 Task: Make in the project ZirconTech an epic 'Release Management Implementation'.
Action: Mouse moved to (112, 222)
Screenshot: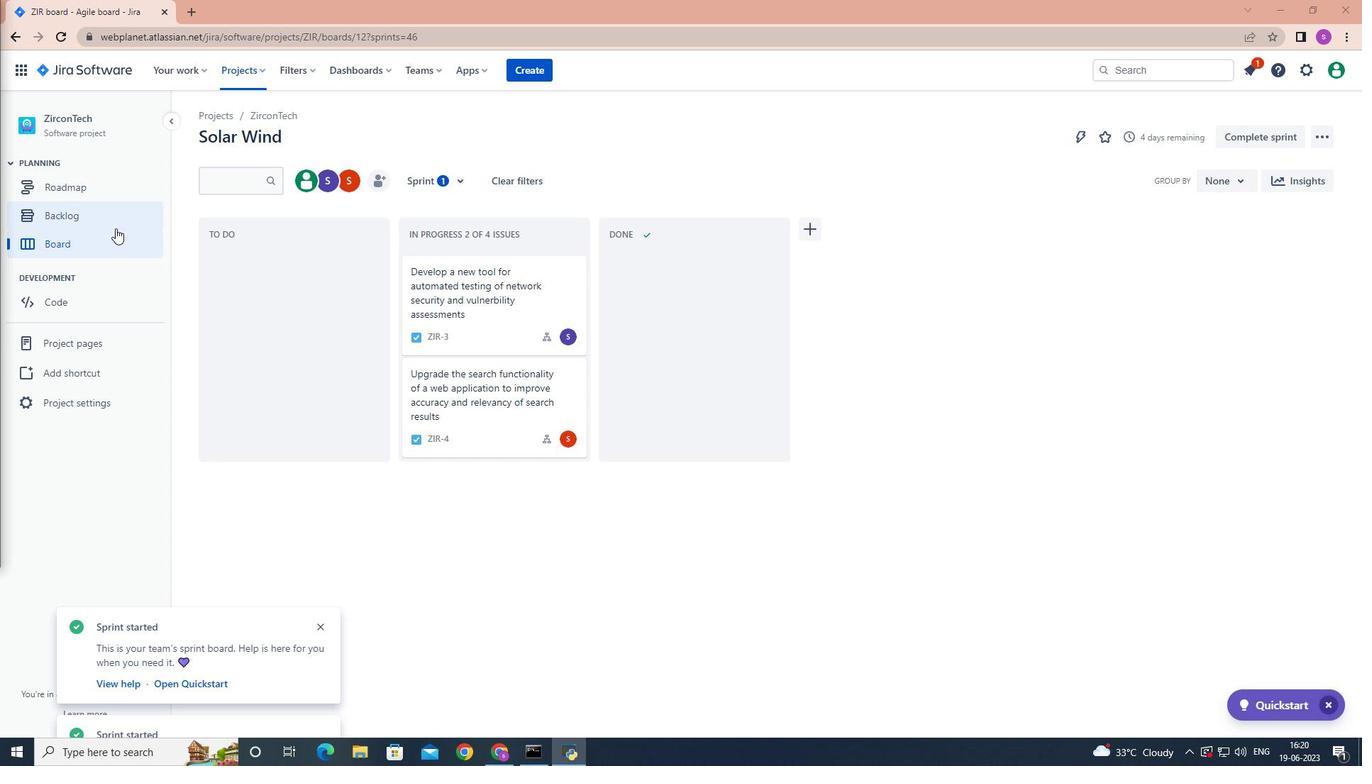 
Action: Mouse pressed left at (112, 222)
Screenshot: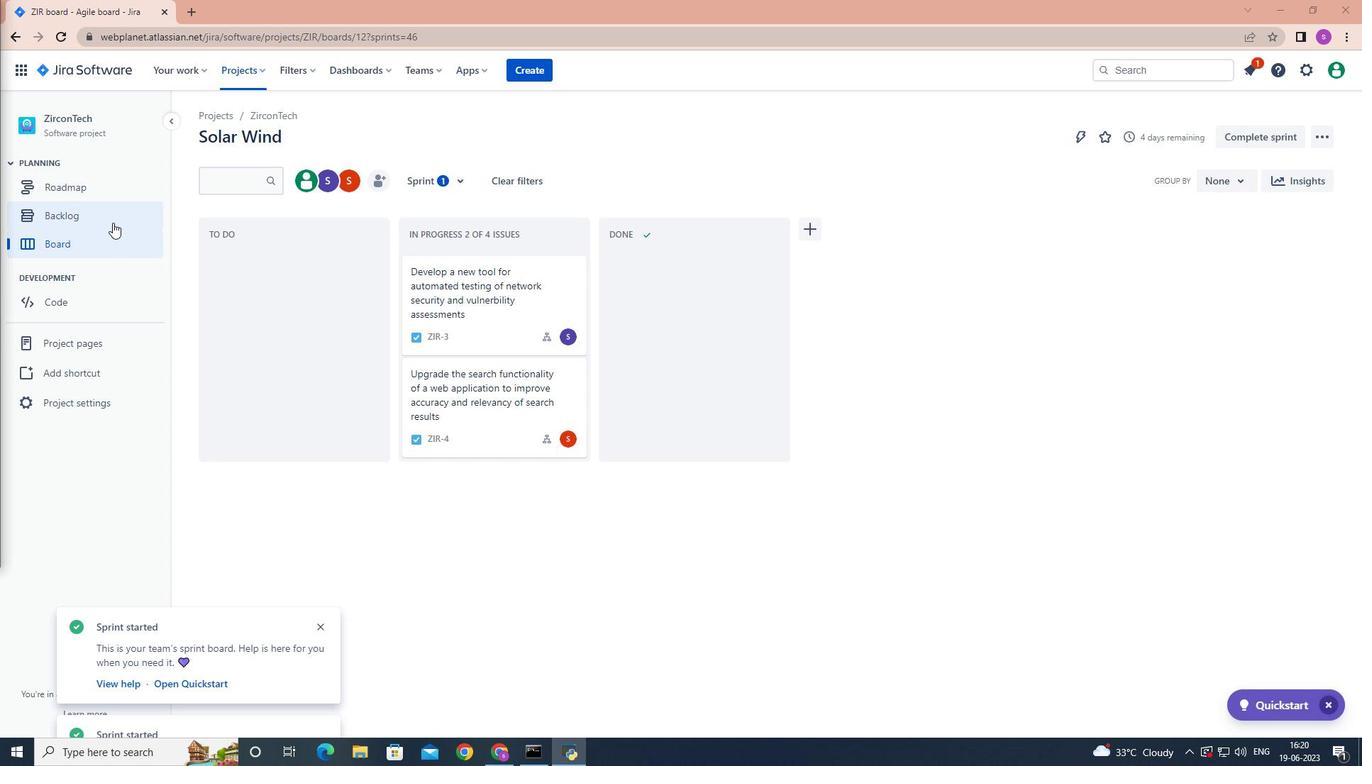 
Action: Mouse moved to (432, 176)
Screenshot: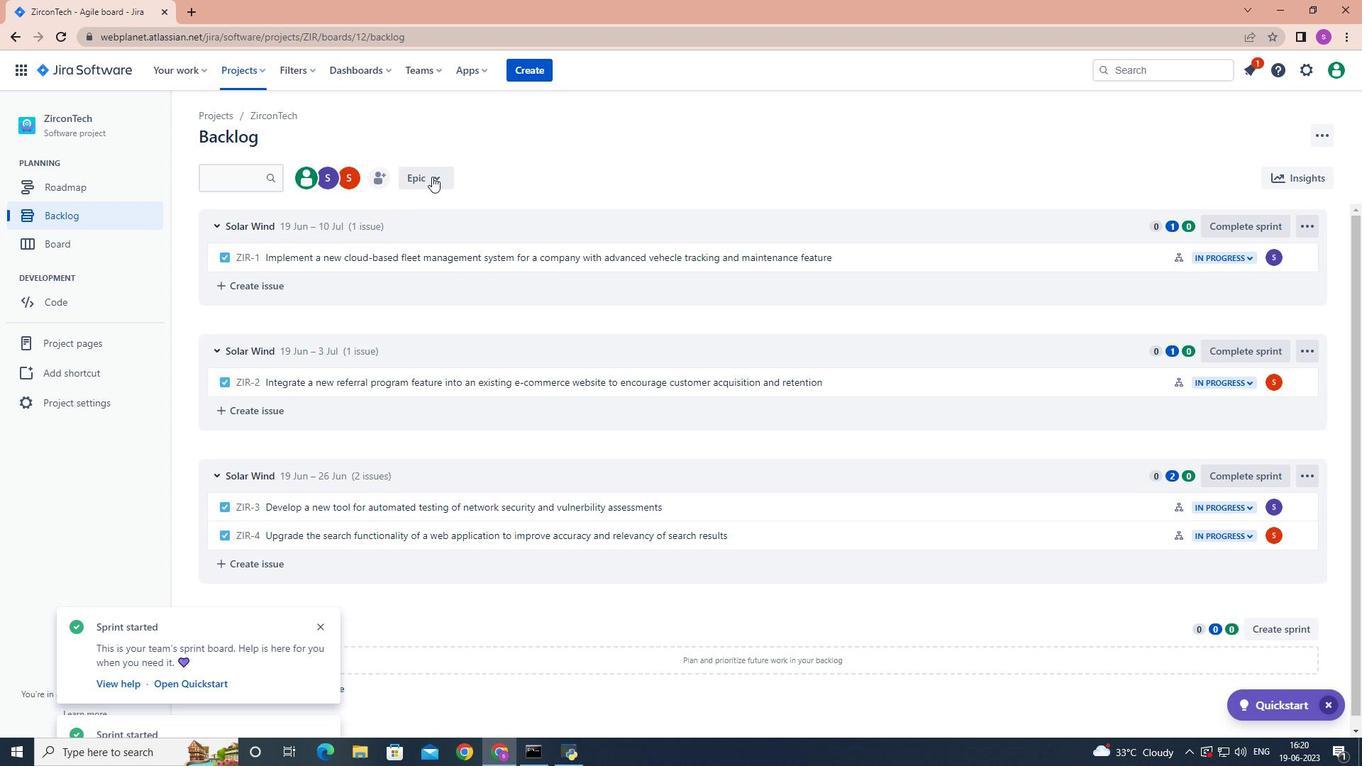 
Action: Mouse pressed left at (432, 176)
Screenshot: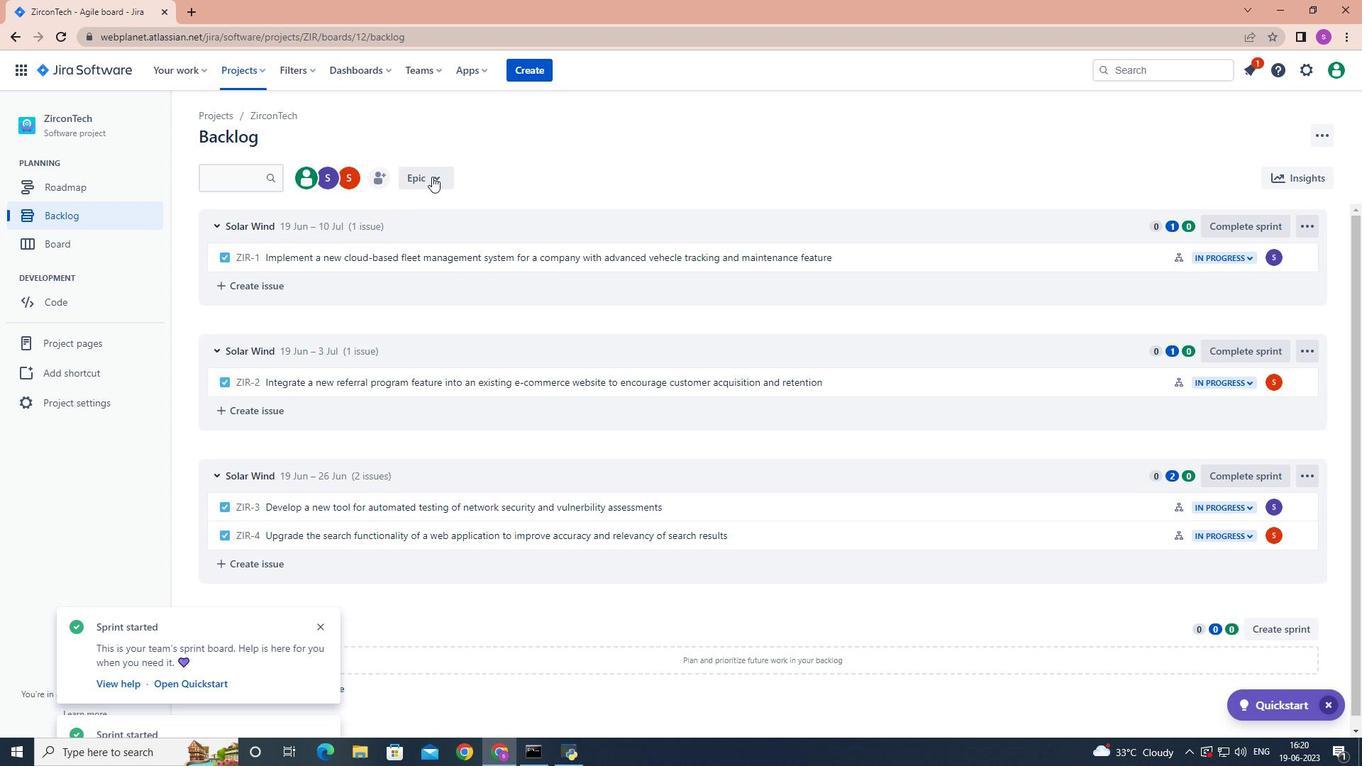 
Action: Mouse moved to (425, 263)
Screenshot: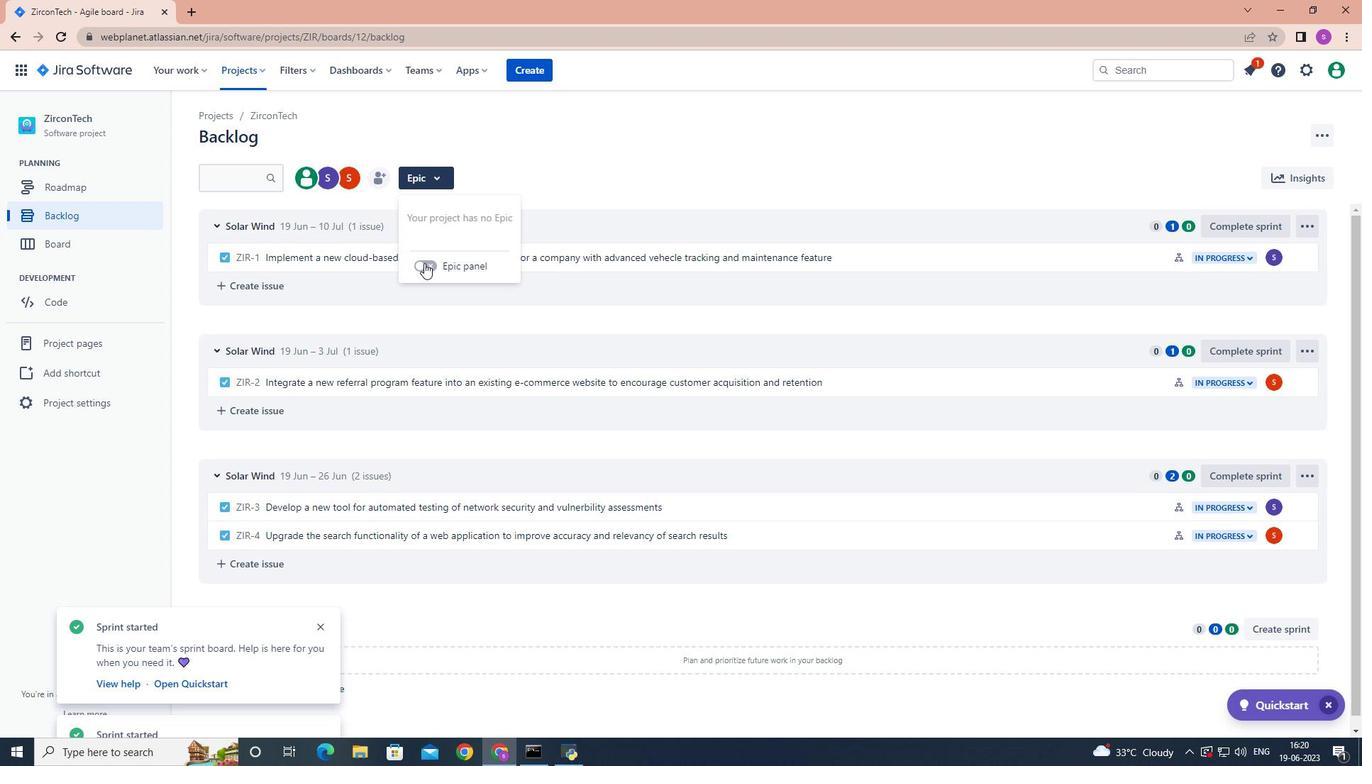 
Action: Mouse pressed left at (425, 263)
Screenshot: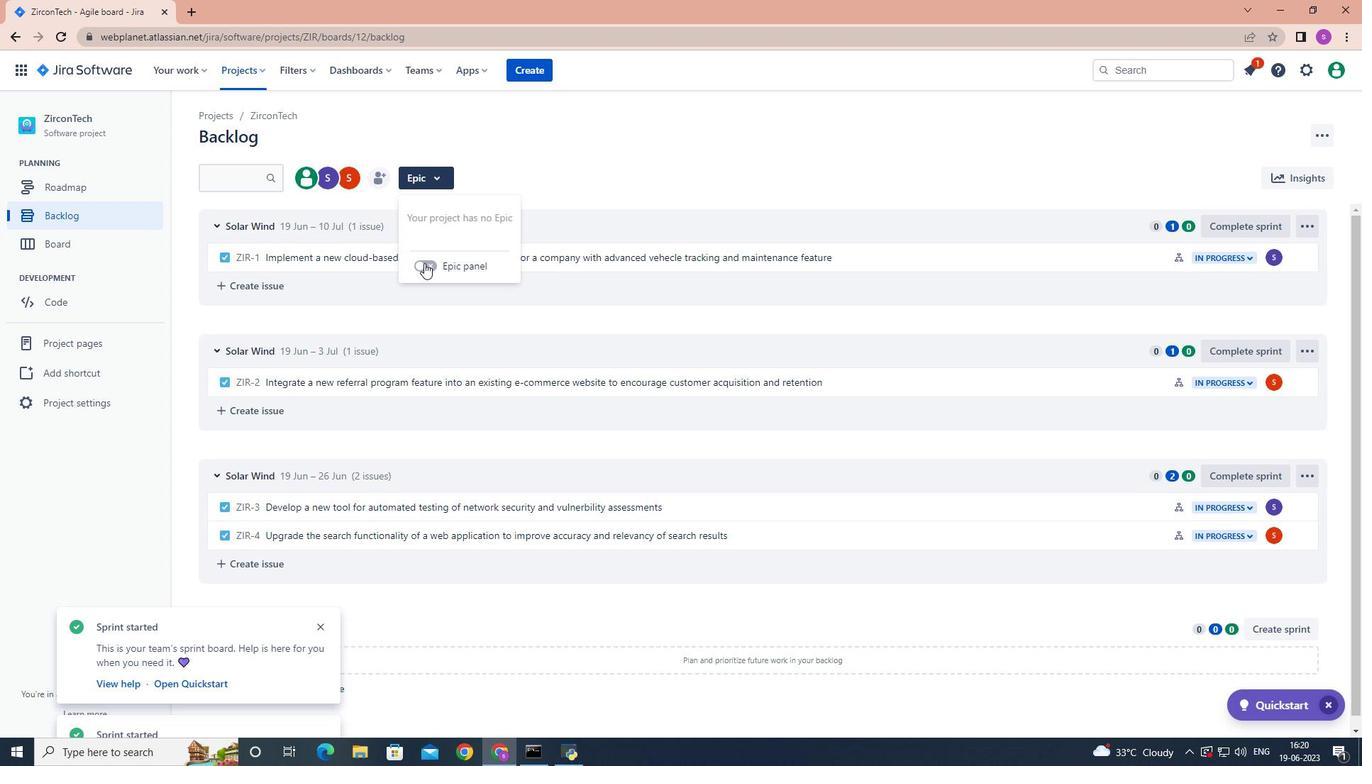 
Action: Mouse moved to (324, 489)
Screenshot: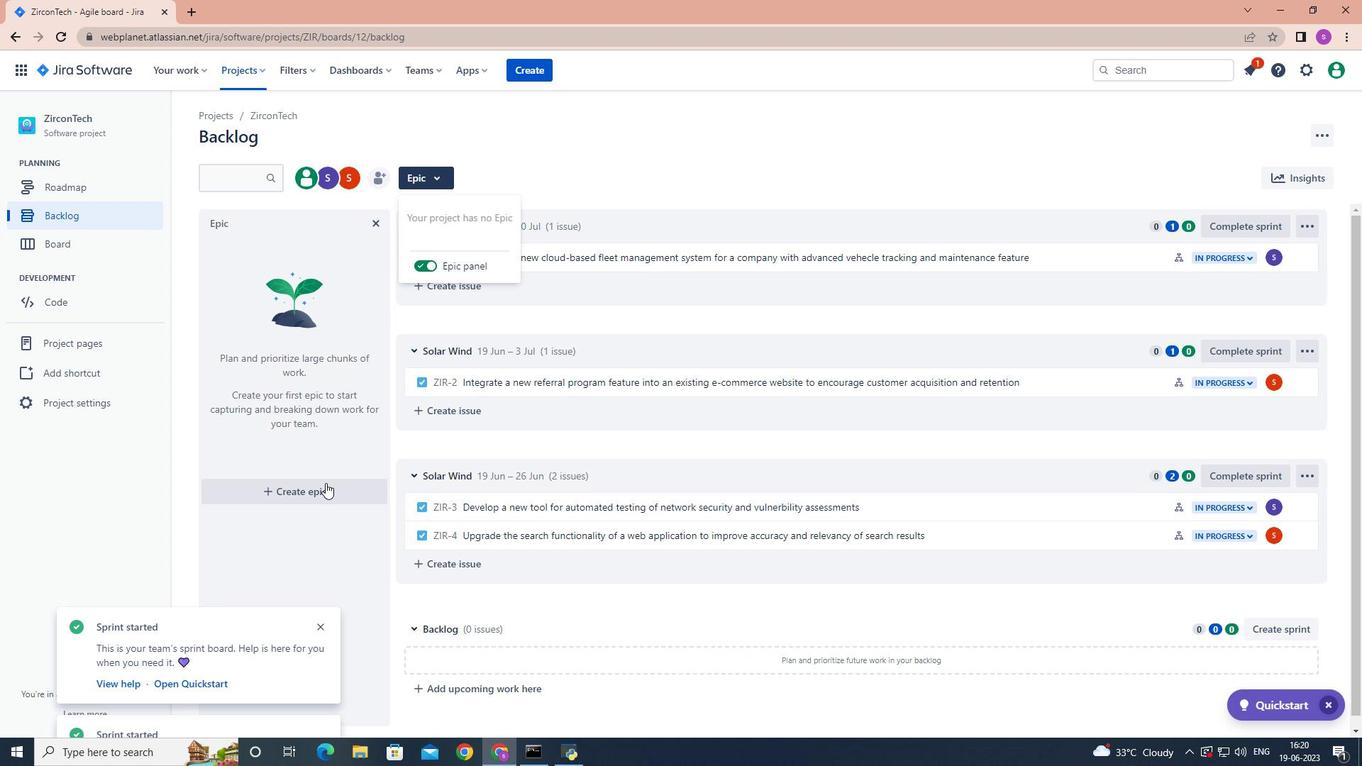
Action: Mouse pressed left at (324, 489)
Screenshot: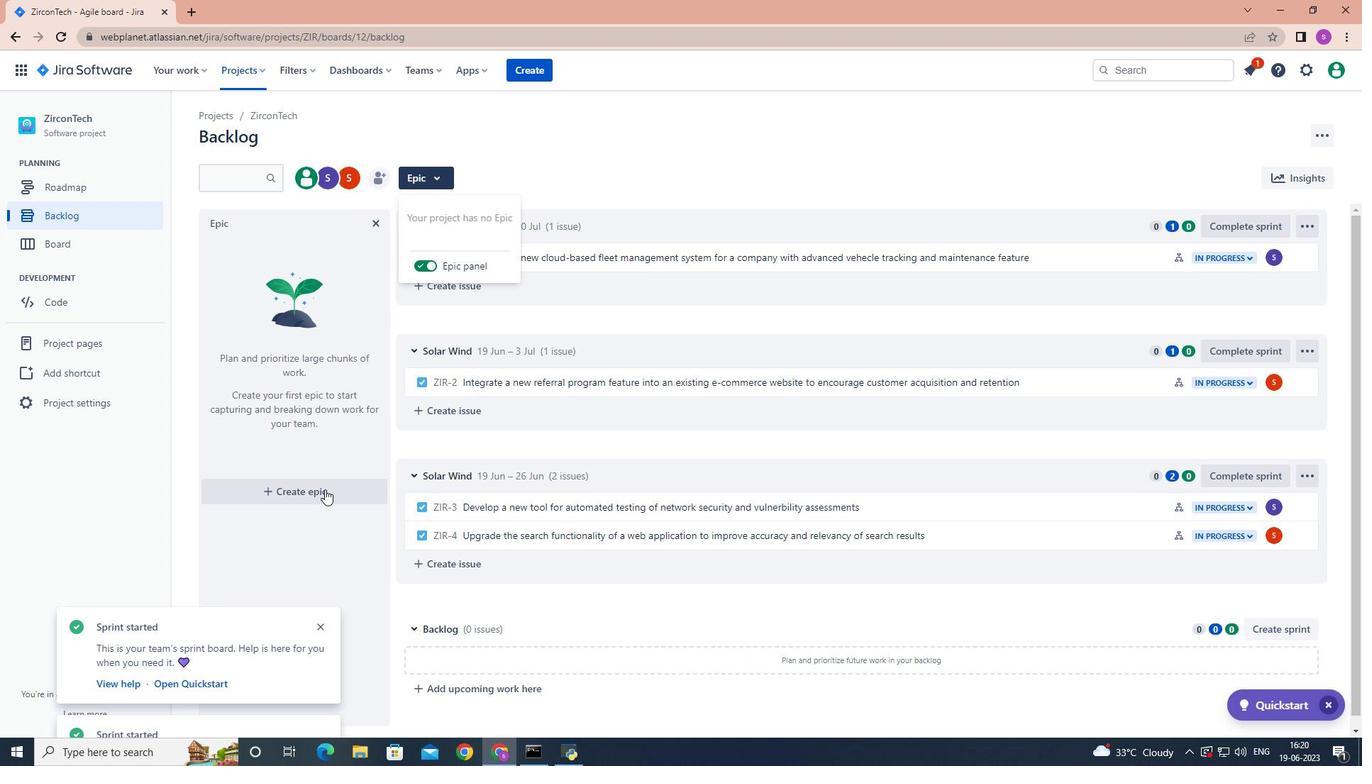 
Action: Mouse moved to (322, 490)
Screenshot: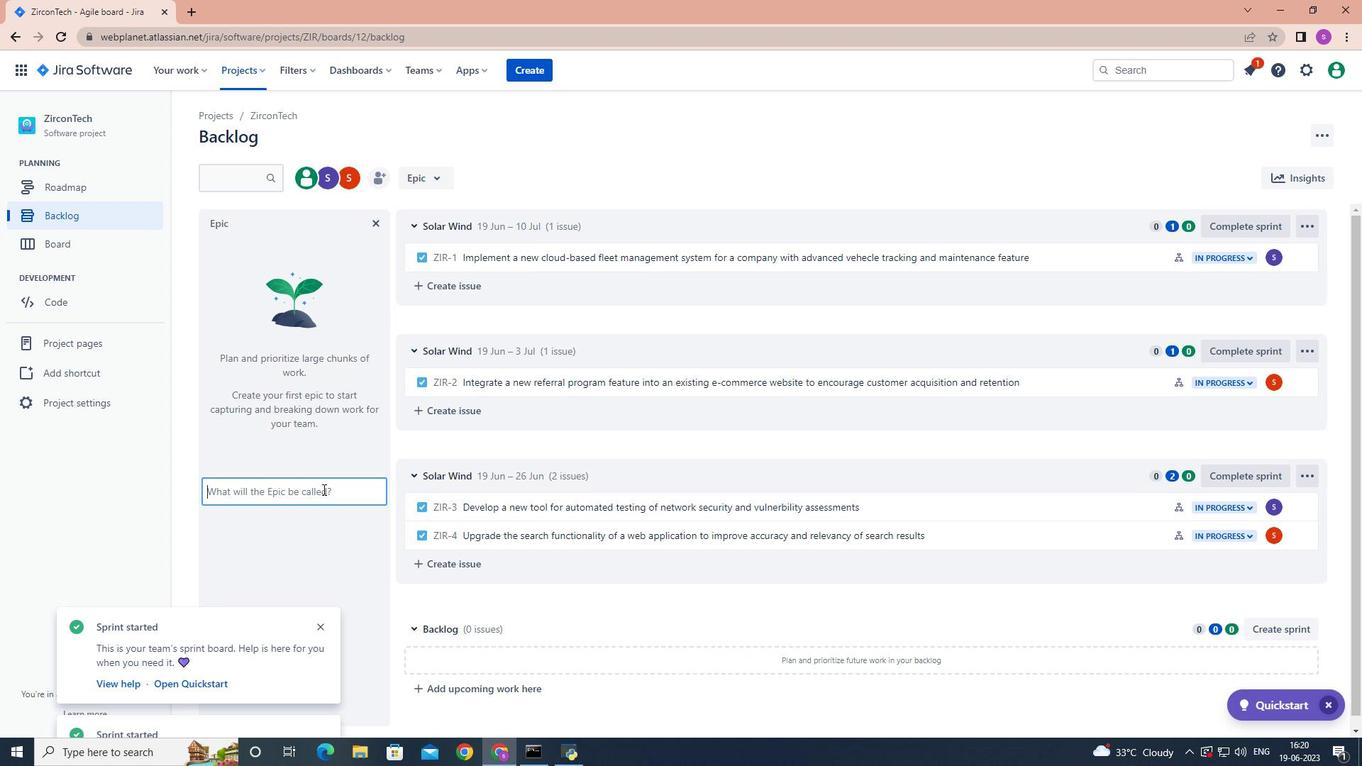 
Action: Key pressed <Key.shift>Release<Key.space><Key.shift>Management<Key.space><Key.shift>Implementation<Key.enter>
Screenshot: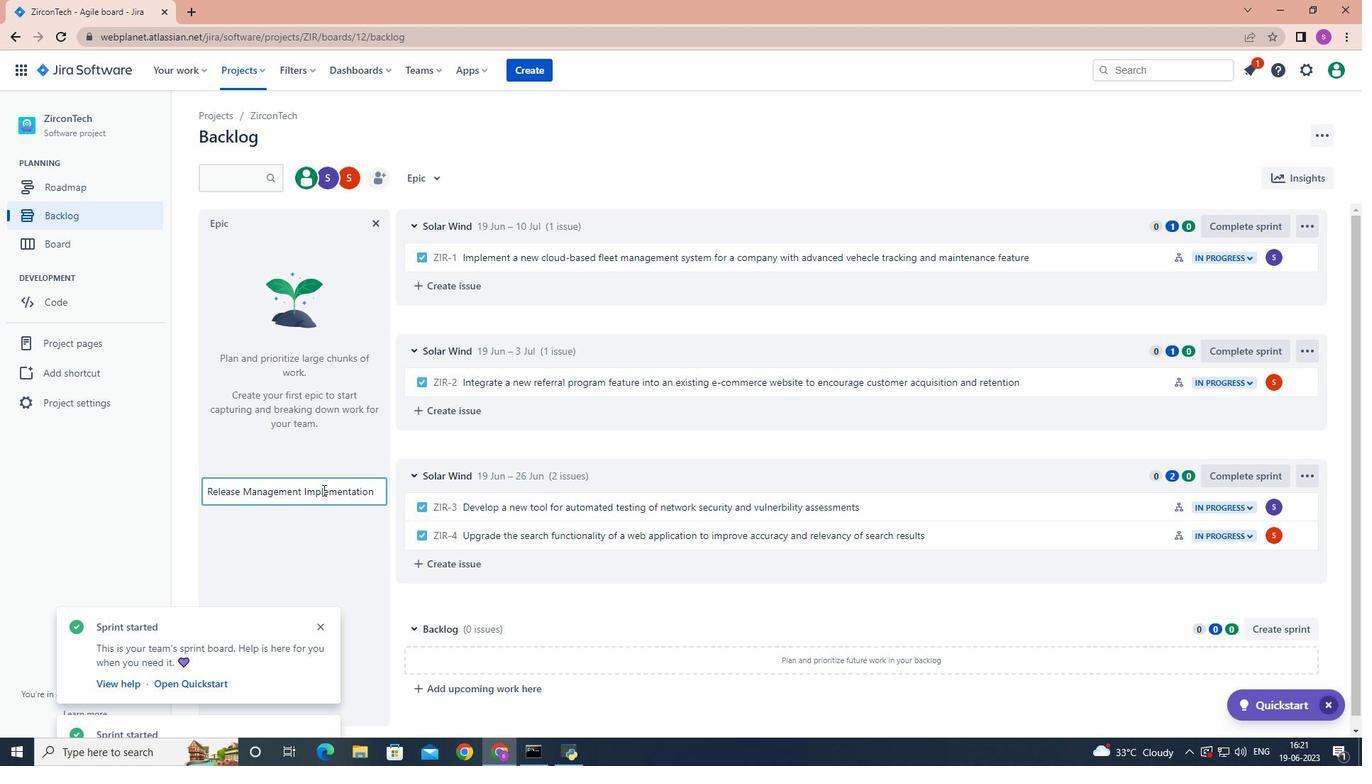 
Action: Mouse moved to (819, 172)
Screenshot: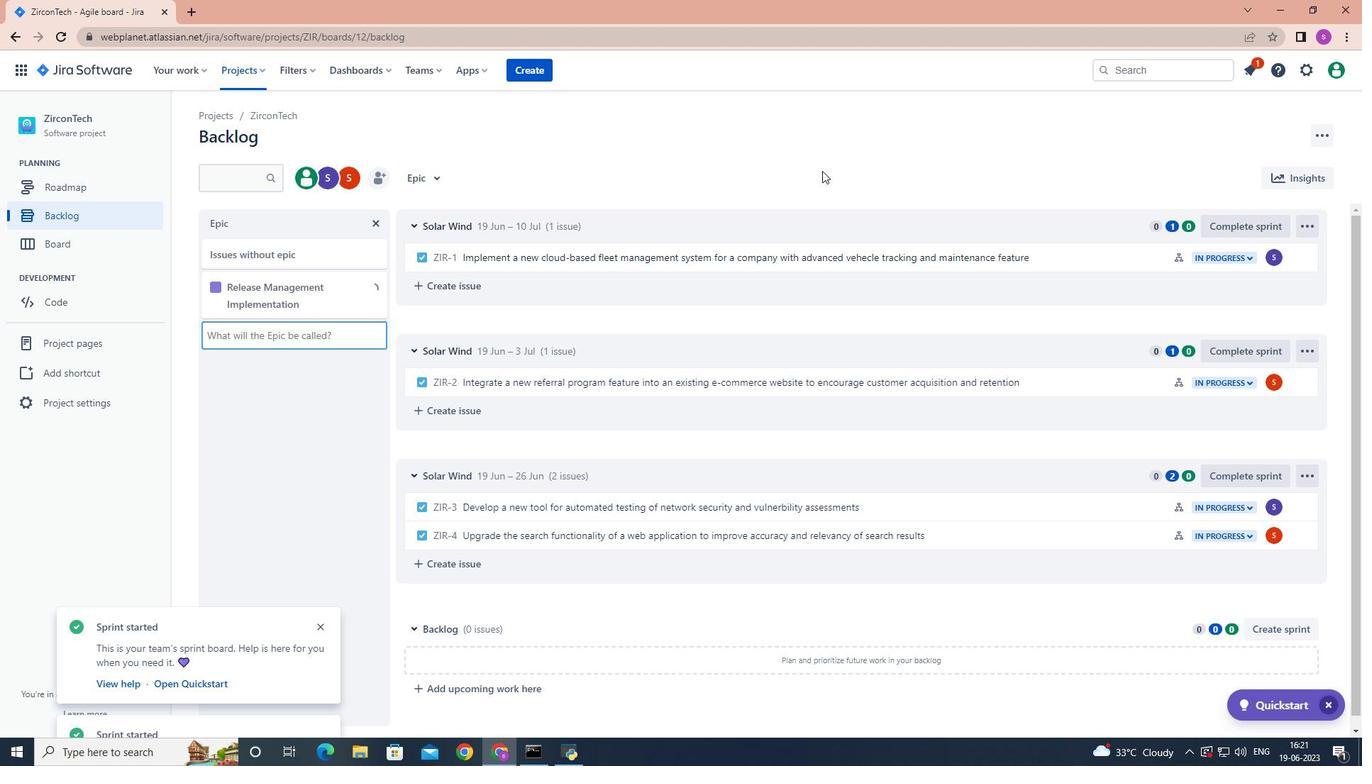 
